 Task: Sort the products by unit price (high first).
Action: Mouse moved to (14, 106)
Screenshot: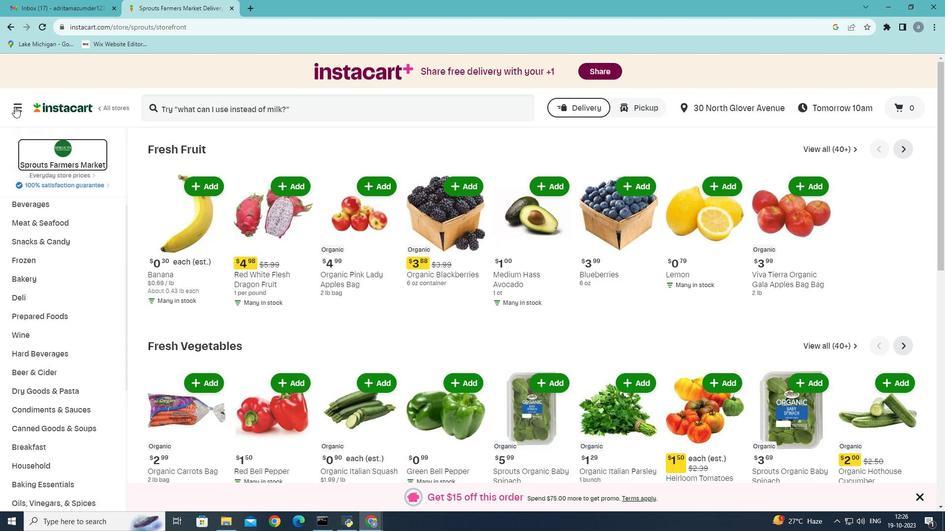 
Action: Mouse pressed left at (14, 106)
Screenshot: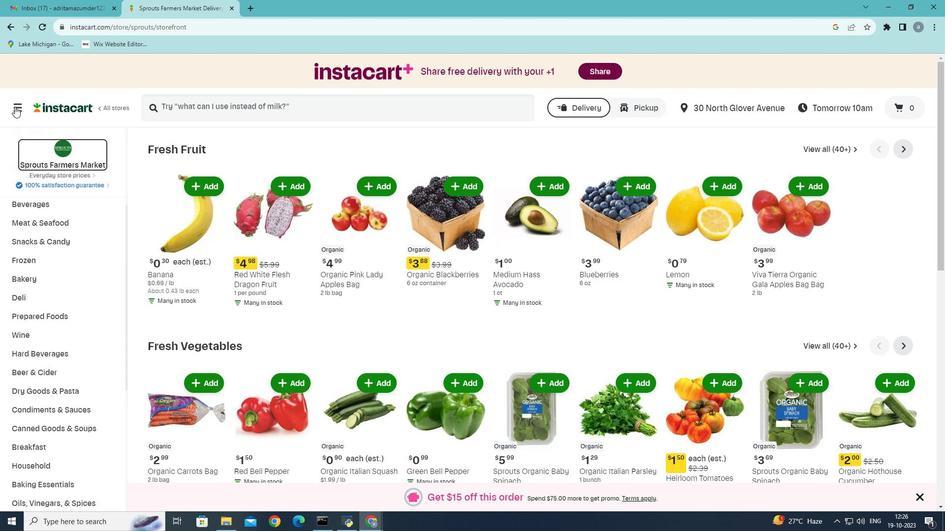 
Action: Mouse moved to (38, 285)
Screenshot: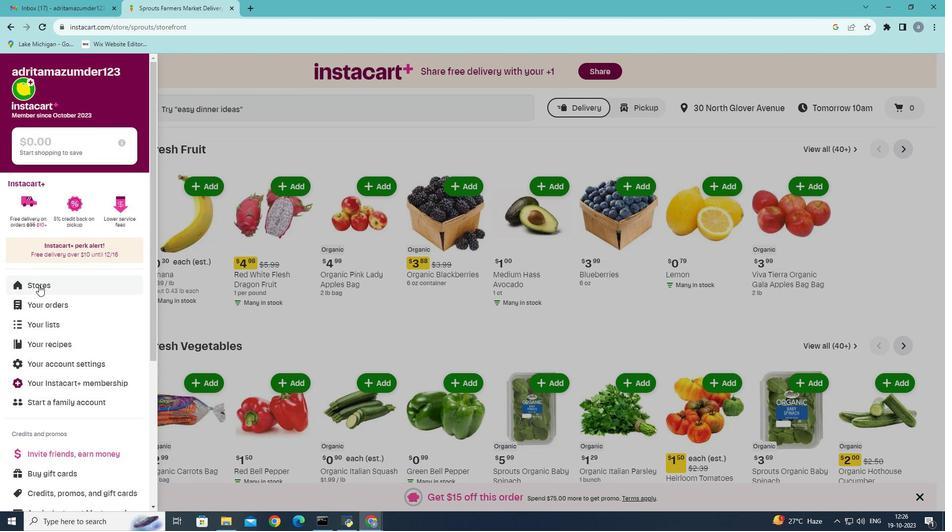 
Action: Mouse pressed left at (38, 285)
Screenshot: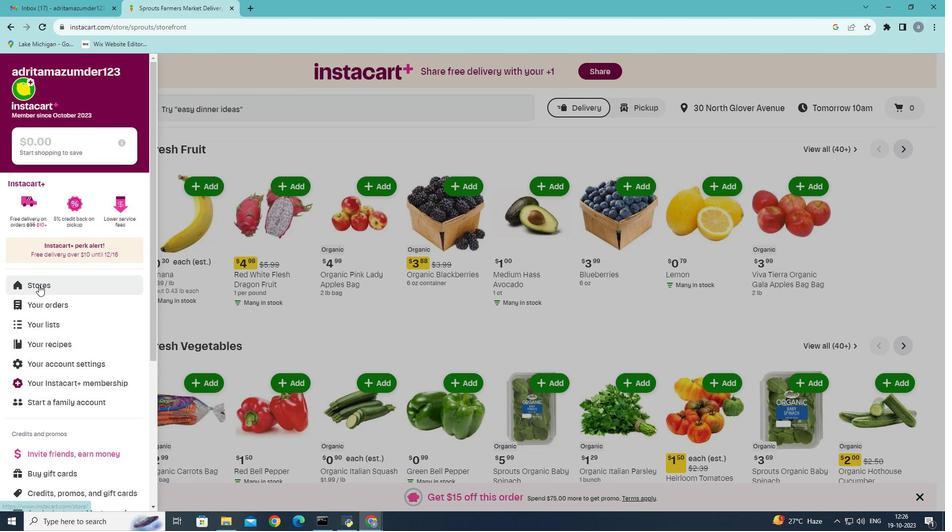 
Action: Mouse moved to (228, 113)
Screenshot: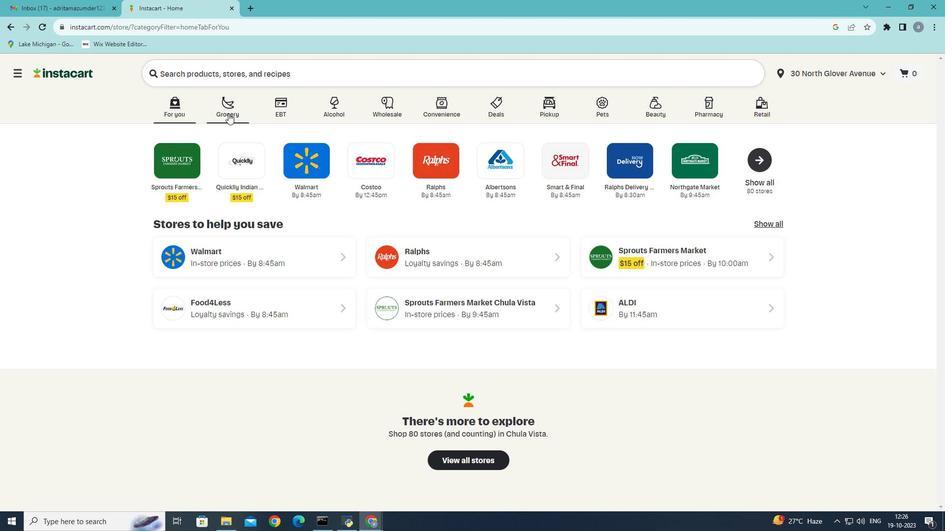 
Action: Mouse pressed left at (228, 113)
Screenshot: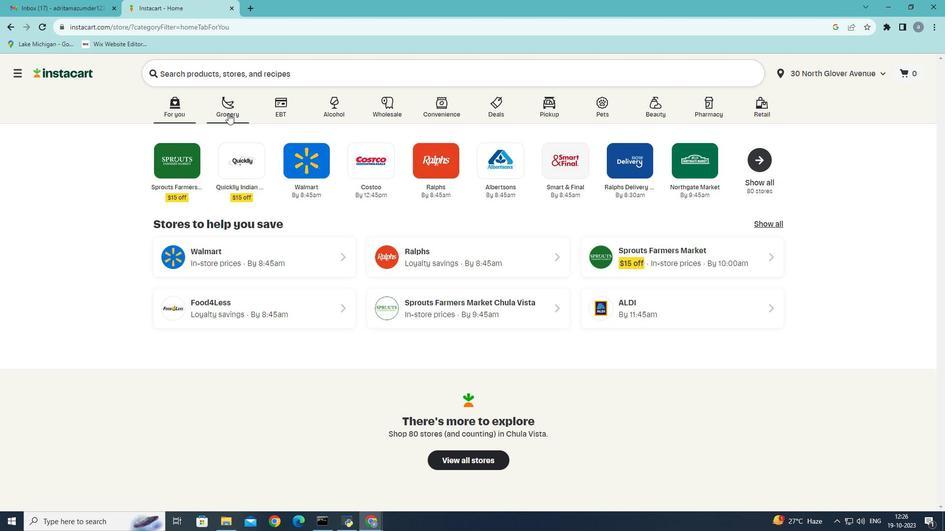 
Action: Mouse moved to (217, 293)
Screenshot: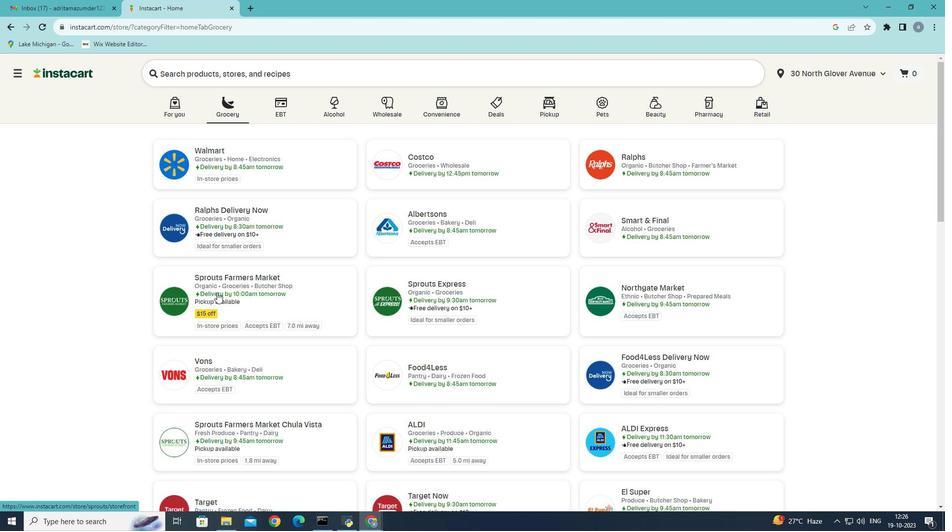 
Action: Mouse pressed left at (217, 293)
Screenshot: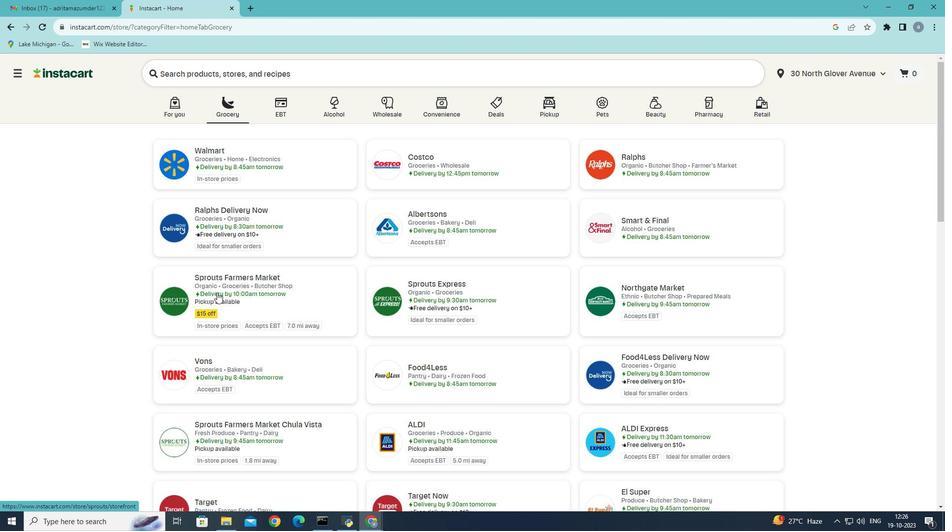 
Action: Mouse moved to (51, 403)
Screenshot: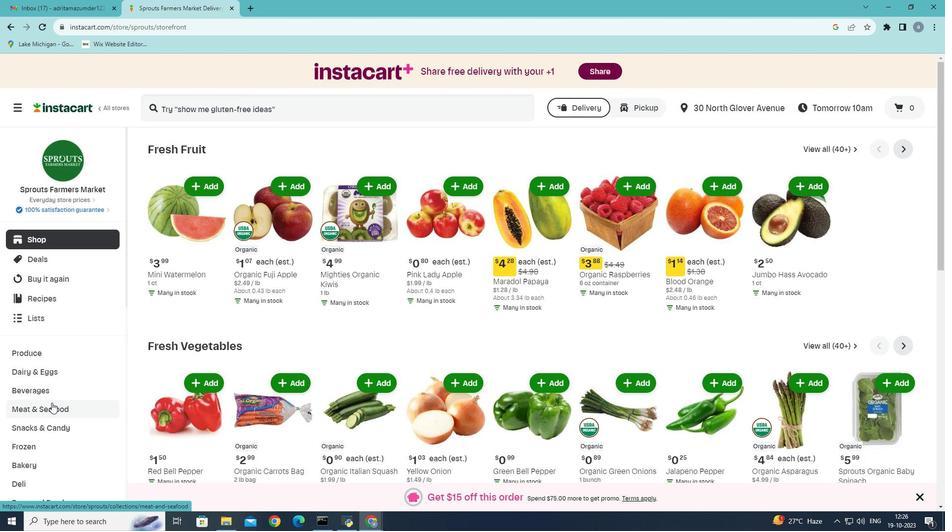 
Action: Mouse pressed left at (51, 403)
Screenshot: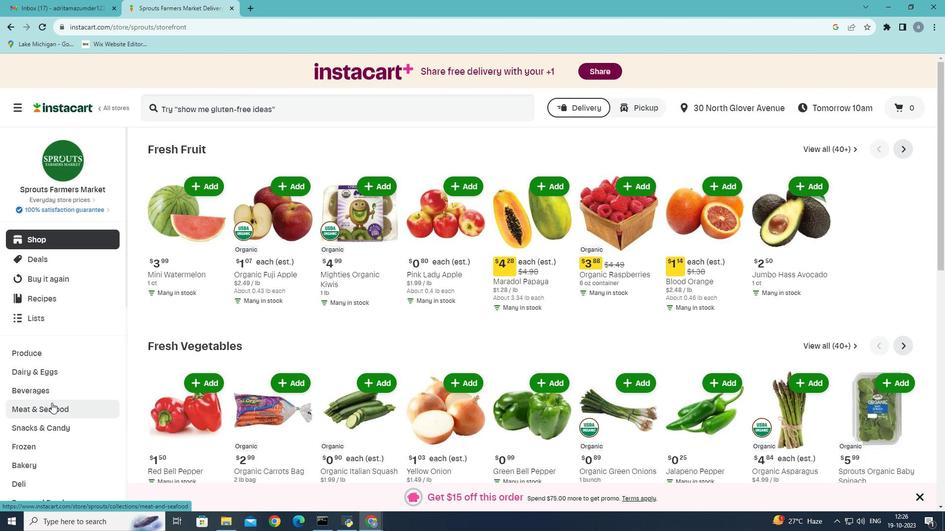 
Action: Mouse moved to (510, 173)
Screenshot: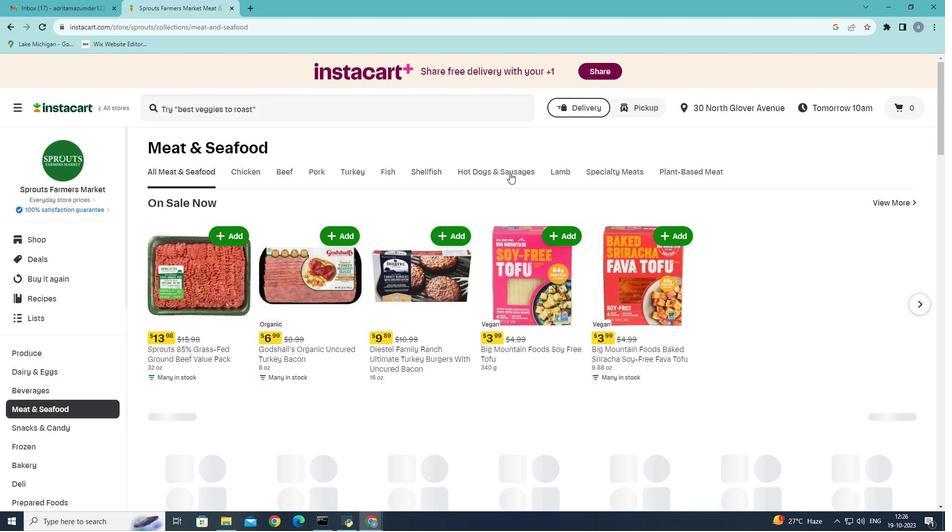 
Action: Mouse pressed left at (510, 173)
Screenshot: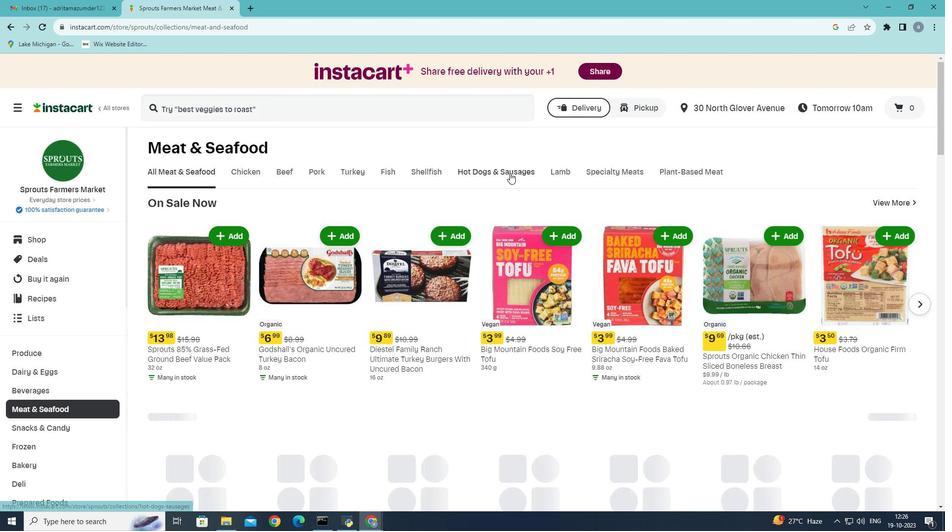 
Action: Mouse moved to (298, 211)
Screenshot: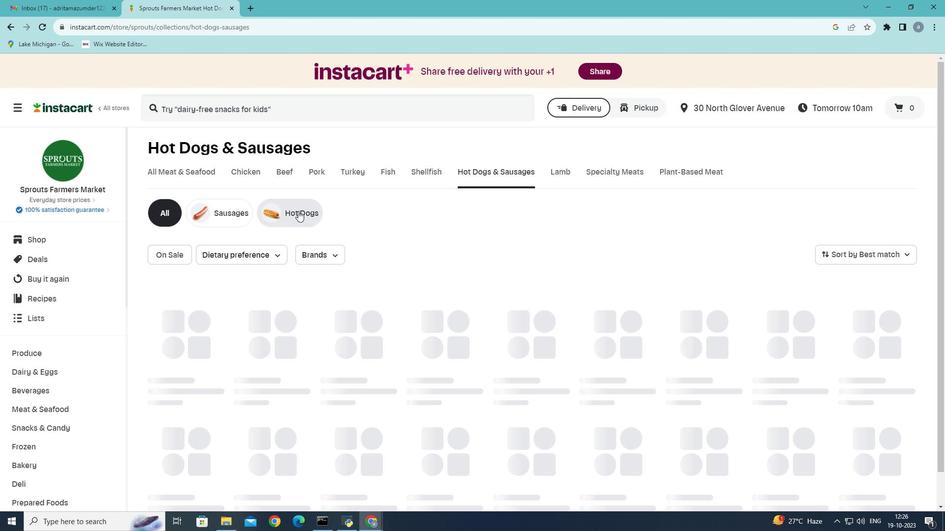 
Action: Mouse pressed left at (298, 211)
Screenshot: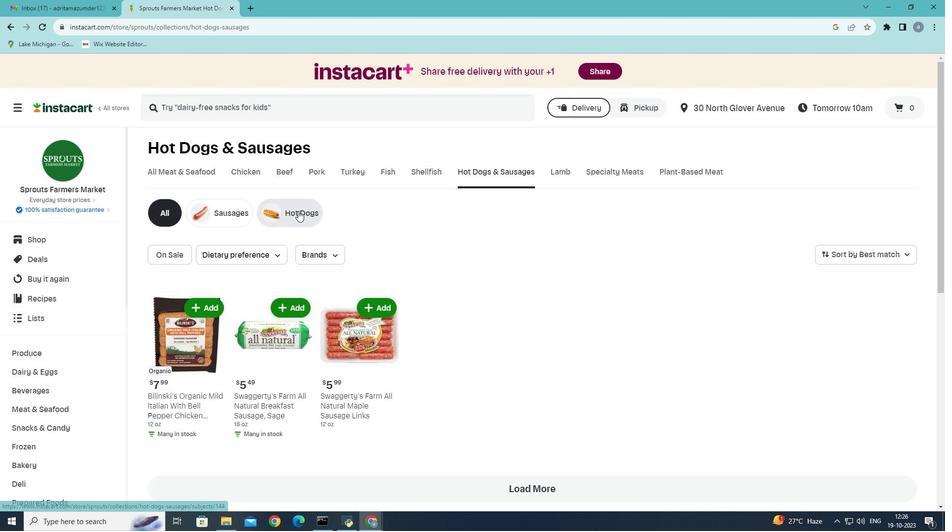 
Action: Mouse moved to (907, 252)
Screenshot: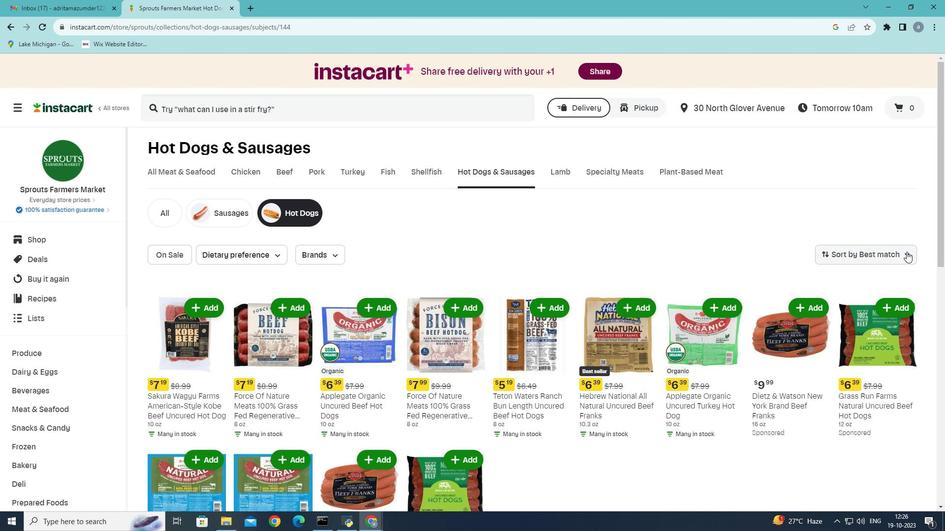 
Action: Mouse pressed left at (907, 252)
Screenshot: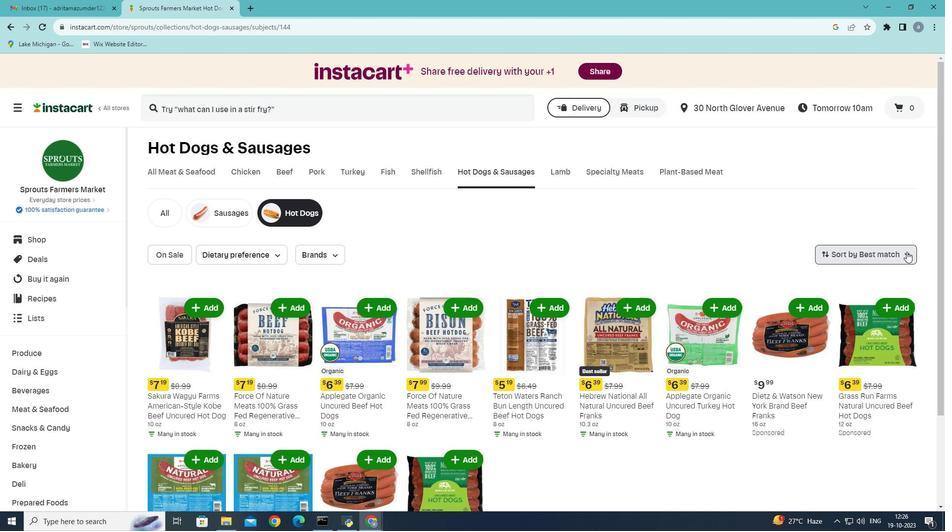 
Action: Mouse moved to (872, 376)
Screenshot: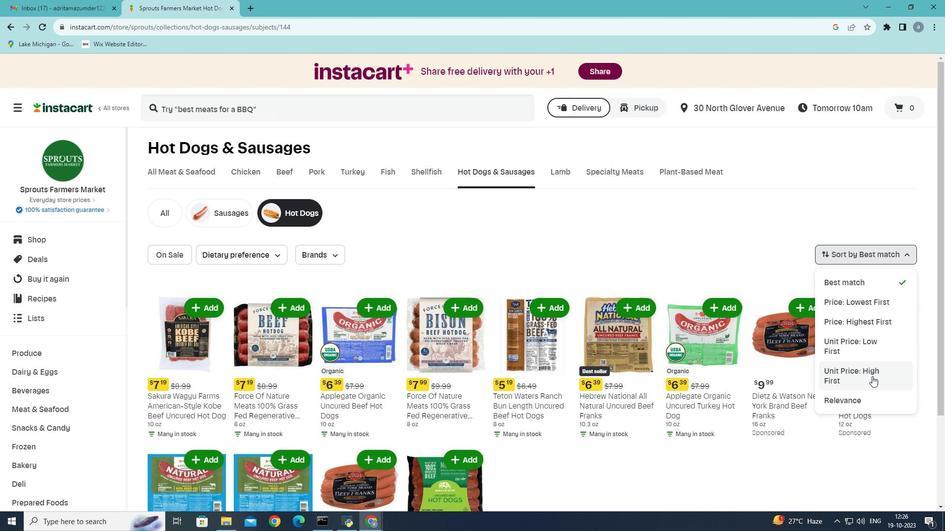 
Action: Mouse pressed left at (872, 376)
Screenshot: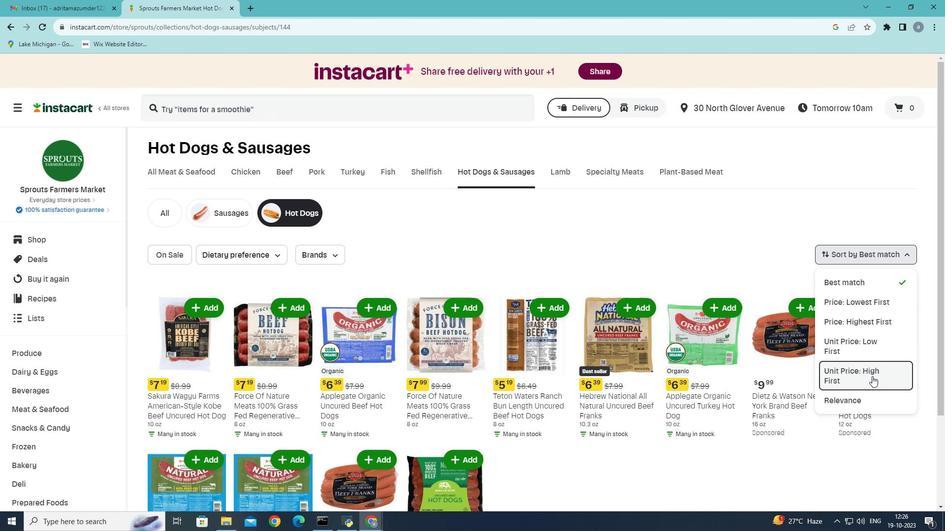 
Action: Mouse moved to (863, 369)
Screenshot: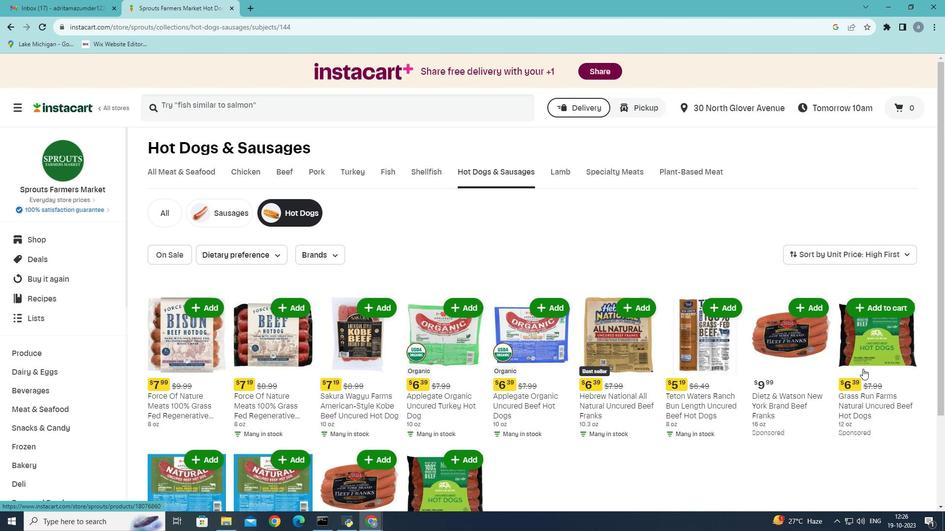 
